 Task: Create a blank project AnchorTech with privacy Public and default view as List and in the team Taskers . Create three sections in the project as To-Do, Doing and Done
Action: Mouse moved to (62, 228)
Screenshot: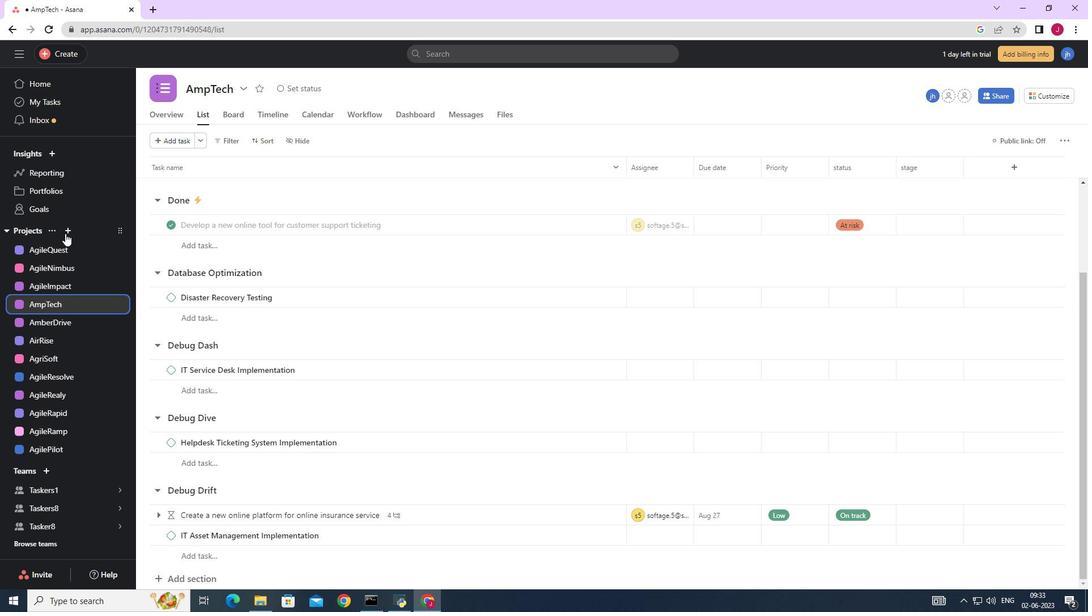 
Action: Mouse pressed left at (62, 228)
Screenshot: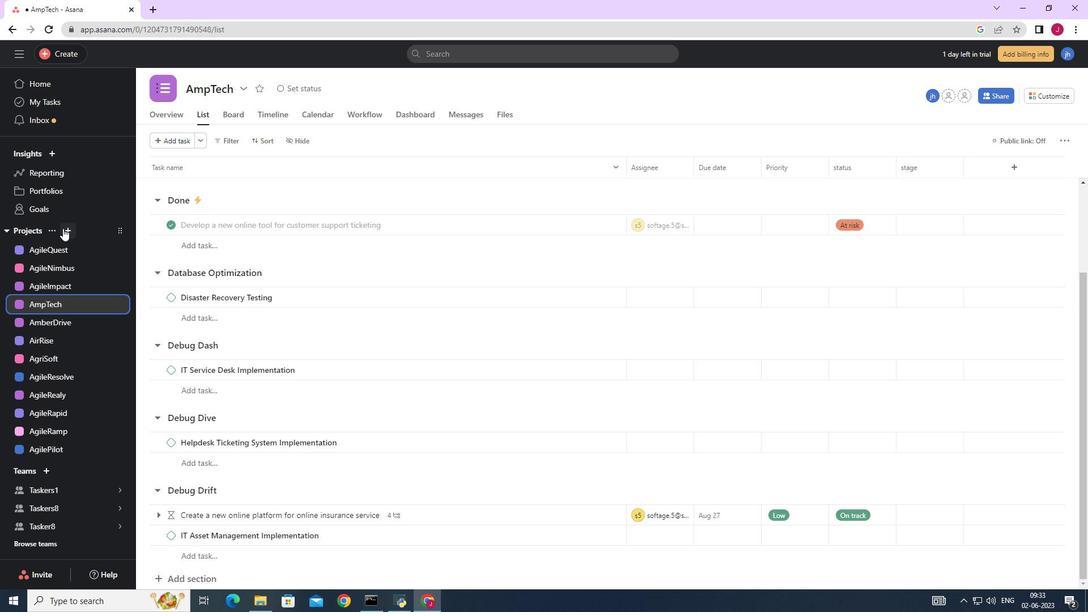 
Action: Mouse moved to (113, 250)
Screenshot: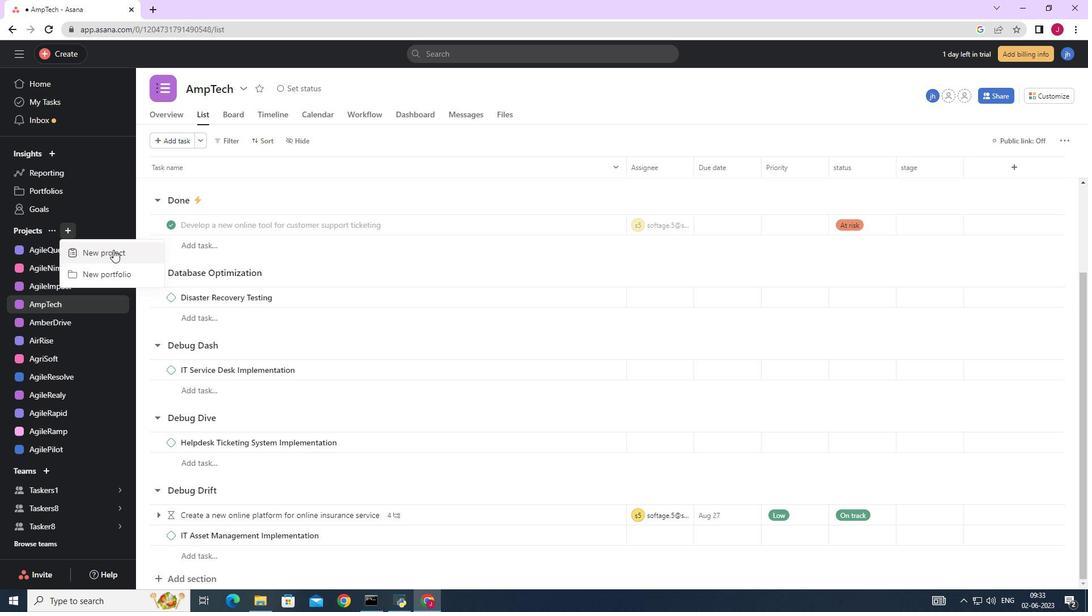 
Action: Mouse pressed left at (113, 250)
Screenshot: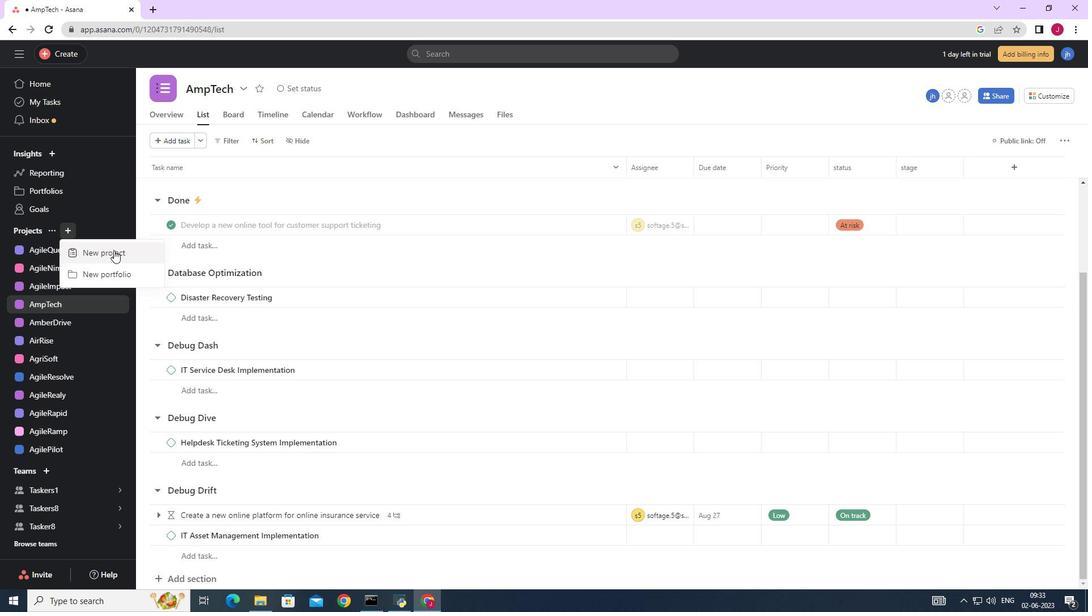 
Action: Mouse moved to (461, 227)
Screenshot: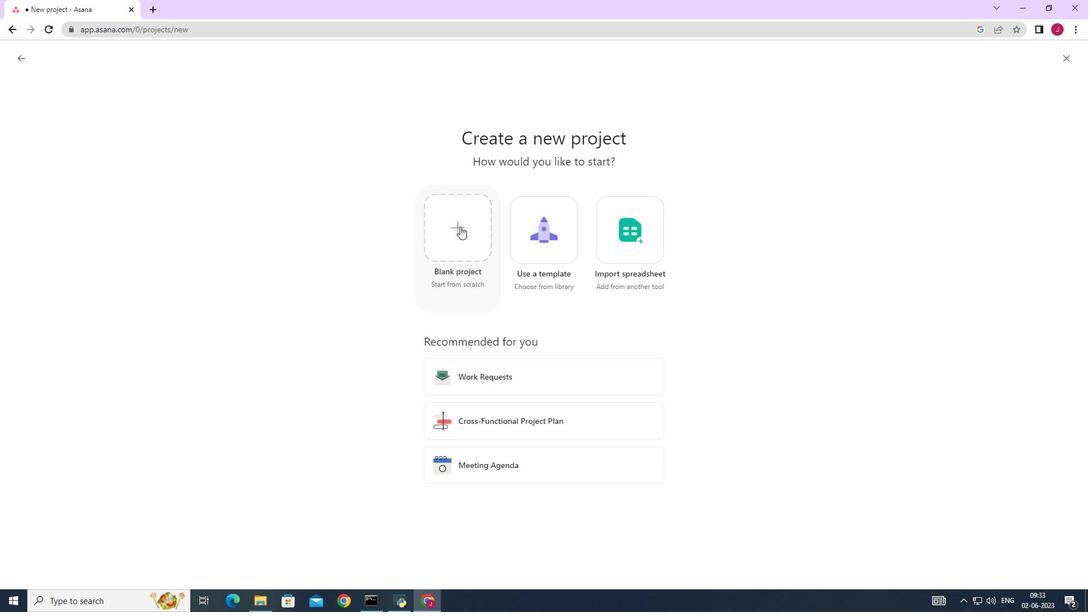 
Action: Mouse pressed left at (461, 227)
Screenshot: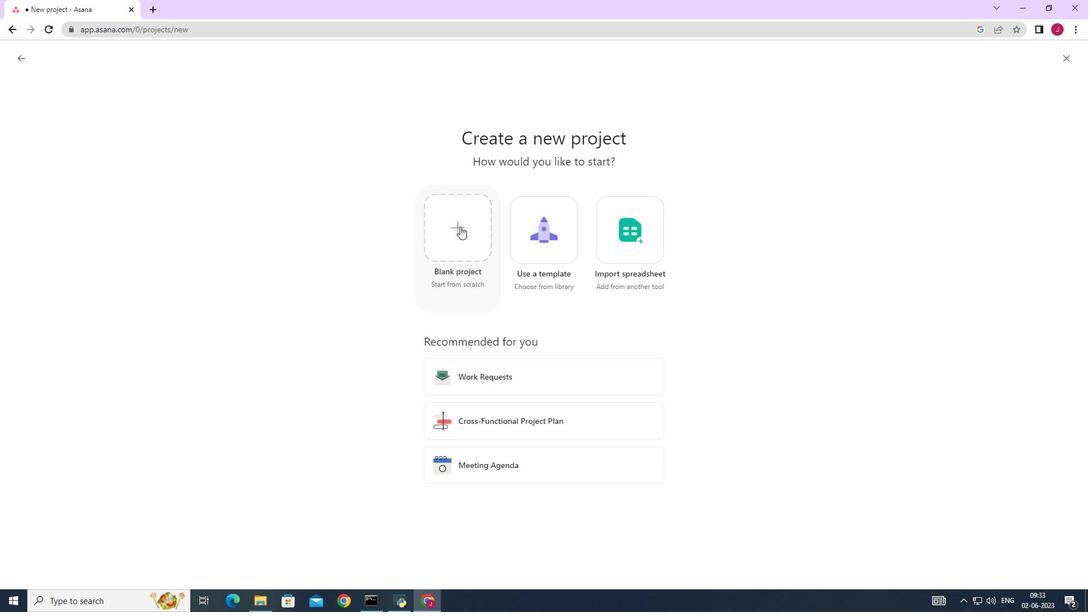 
Action: Key pressed <Key.caps_lock>A<Key.caps_lock>nchor<Key.caps_lock>T<Key.caps_lock>ech
Screenshot: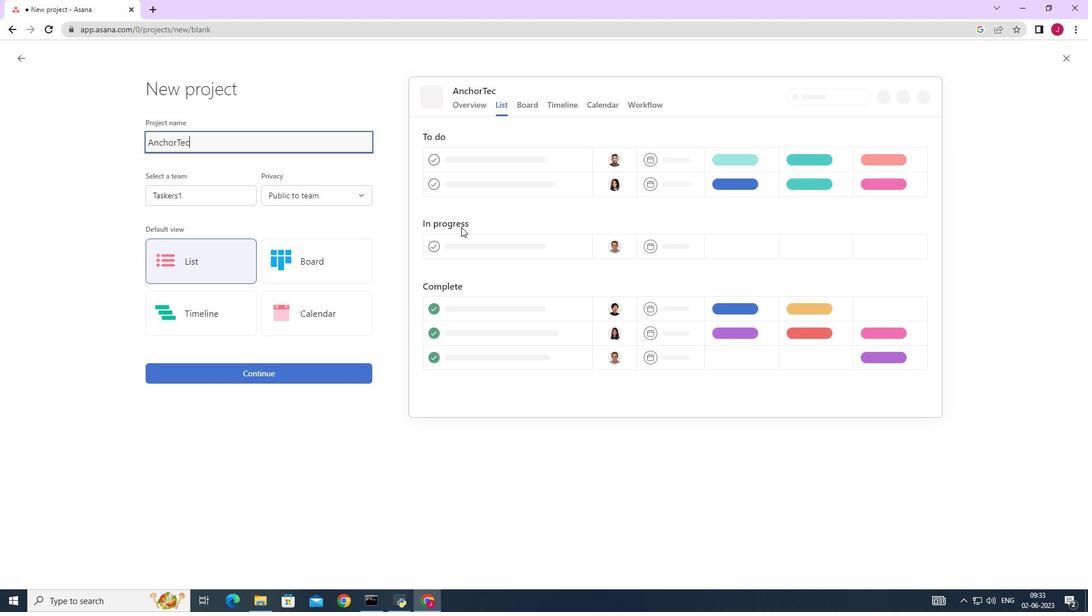 
Action: Mouse moved to (203, 194)
Screenshot: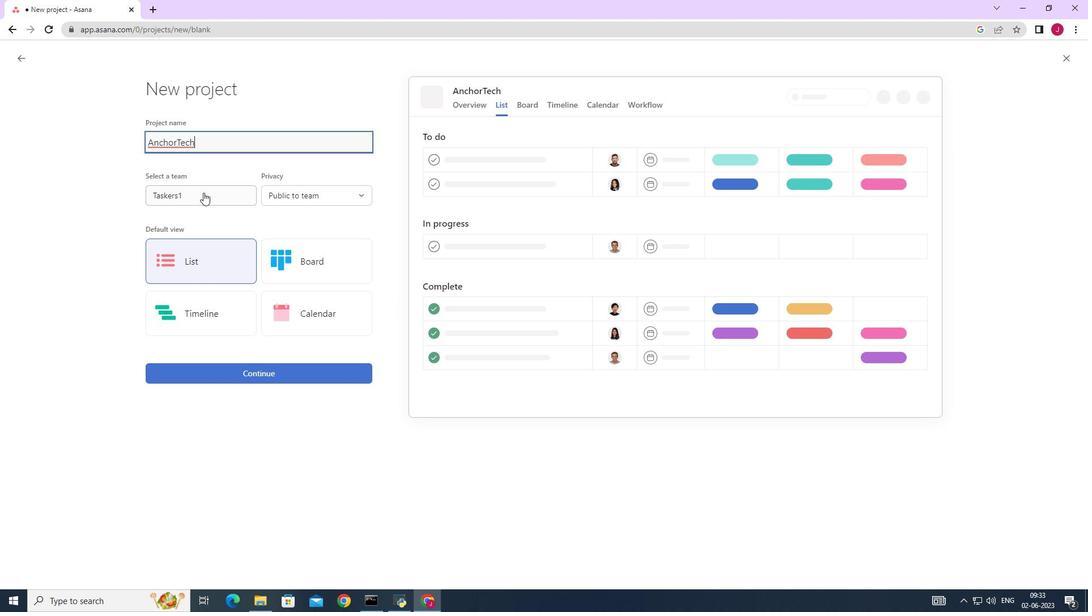 
Action: Mouse pressed left at (203, 194)
Screenshot: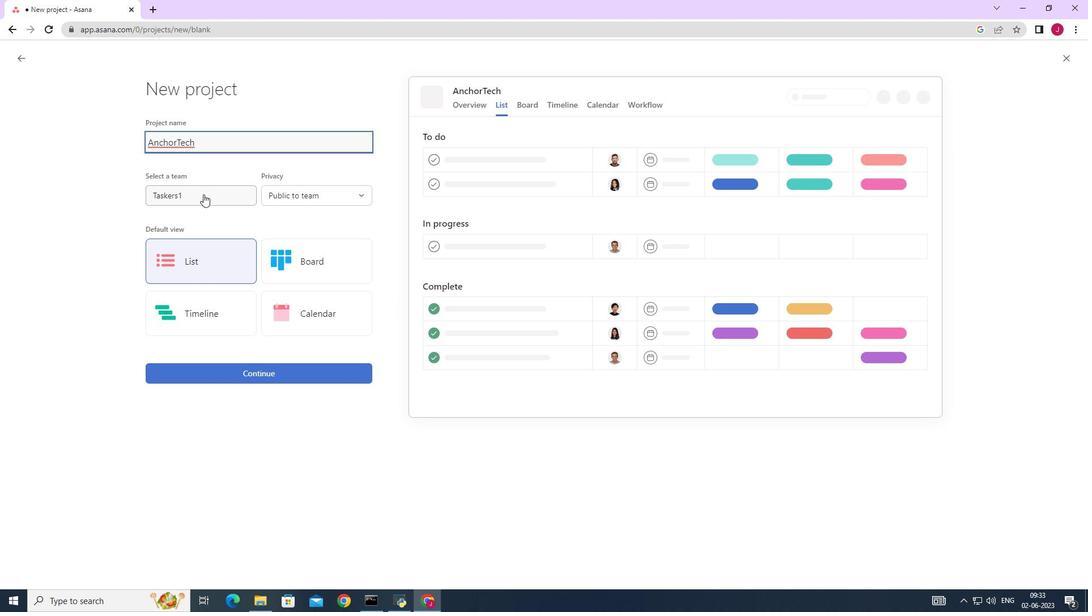 
Action: Mouse pressed left at (203, 194)
Screenshot: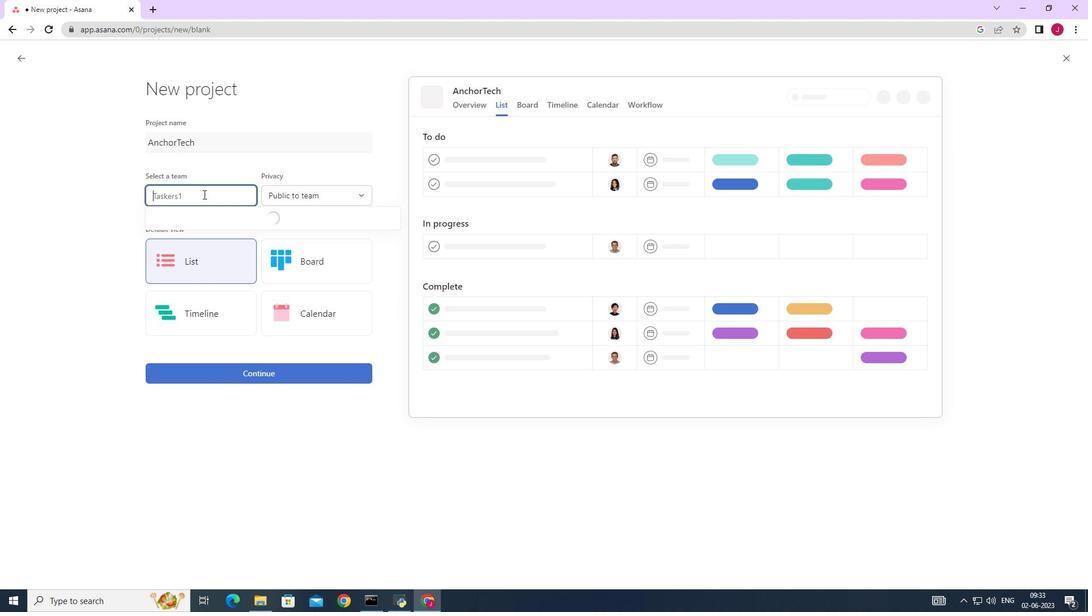 
Action: Mouse moved to (221, 257)
Screenshot: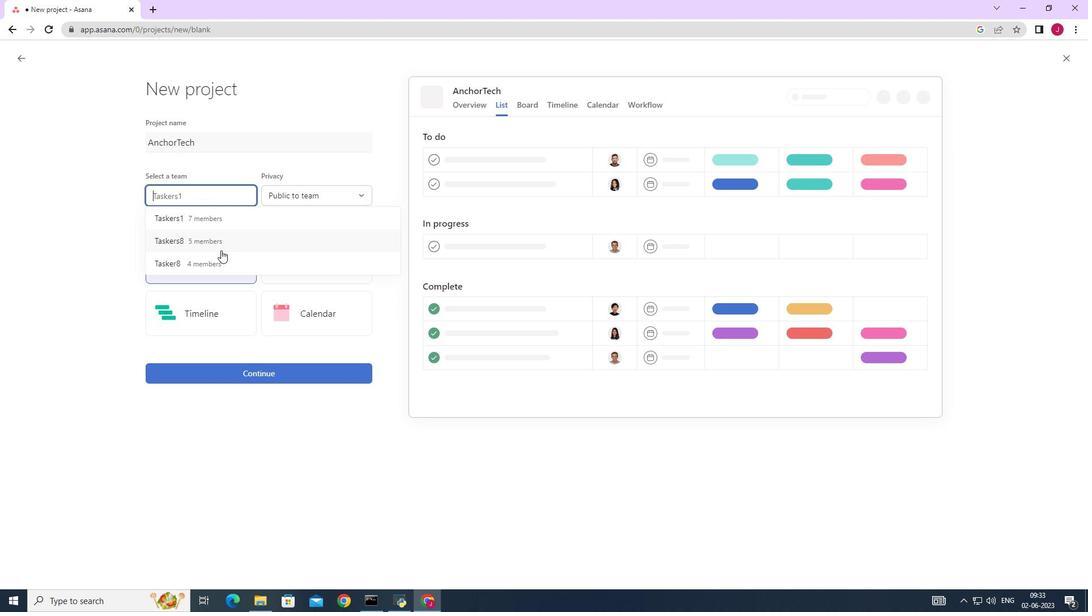 
Action: Mouse scrolled (221, 257) with delta (0, 0)
Screenshot: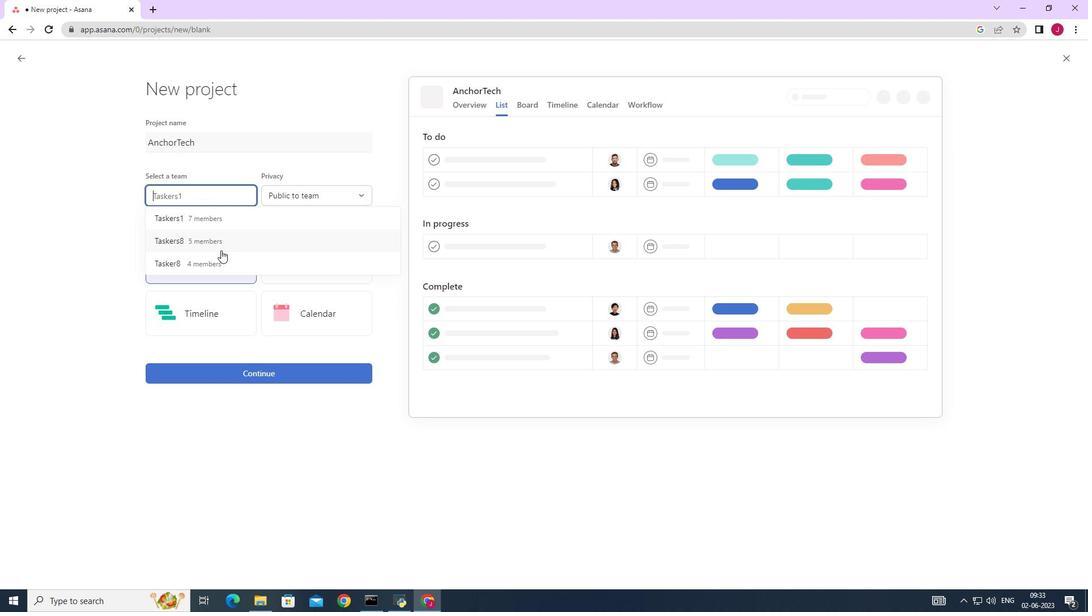 
Action: Mouse moved to (221, 259)
Screenshot: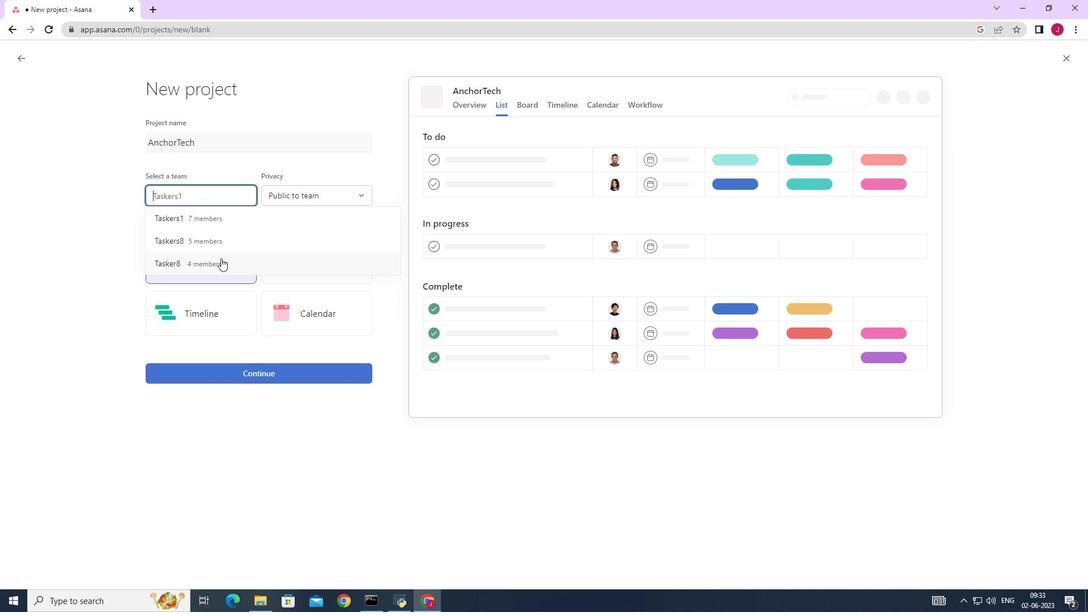 
Action: Mouse scrolled (221, 257) with delta (0, 0)
Screenshot: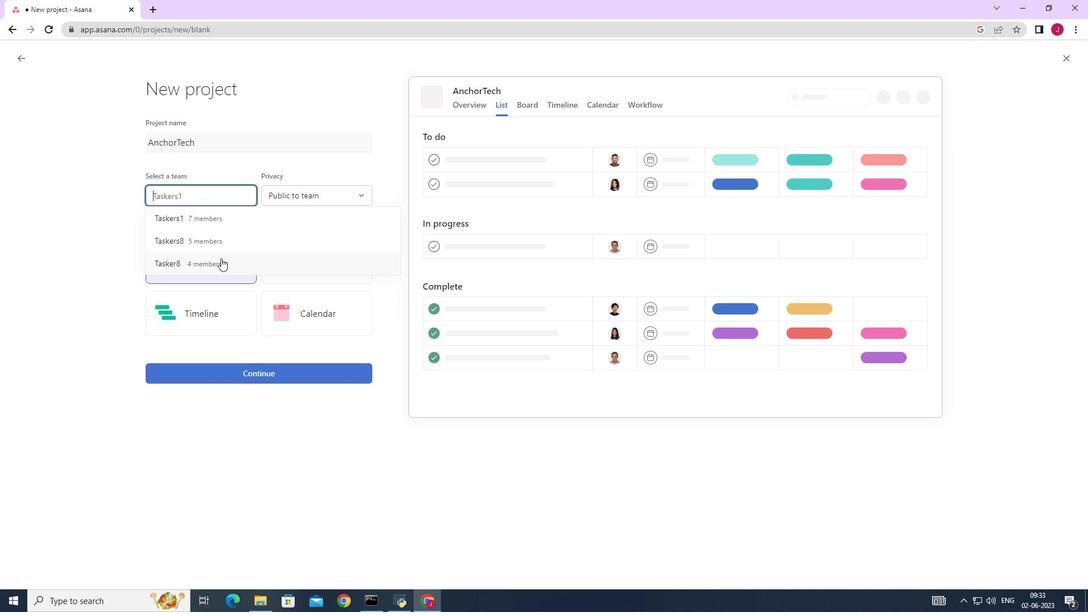 
Action: Mouse moved to (221, 259)
Screenshot: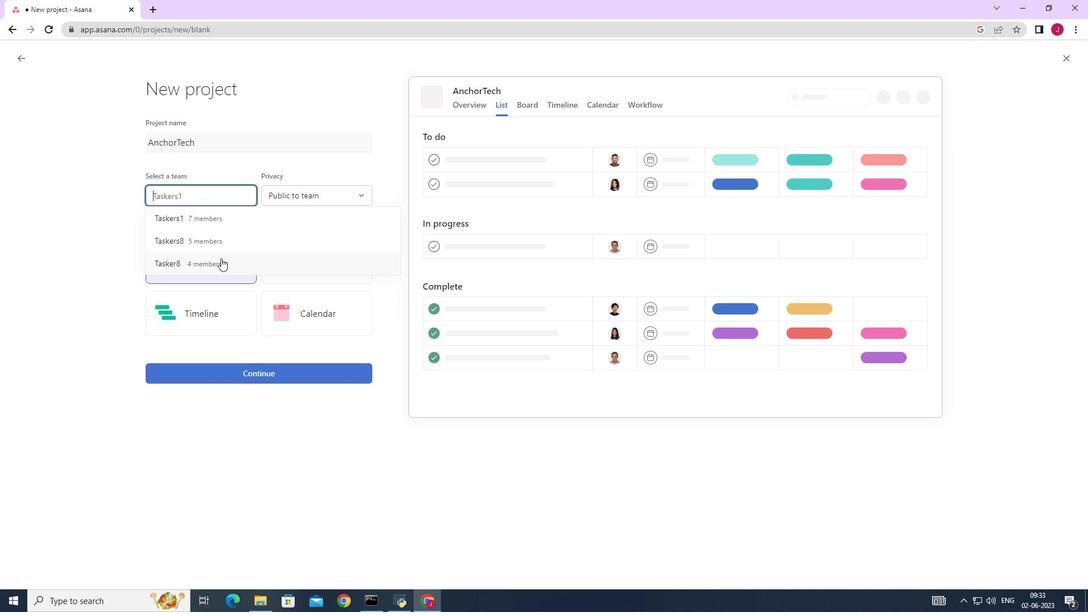 
Action: Mouse scrolled (221, 259) with delta (0, 0)
Screenshot: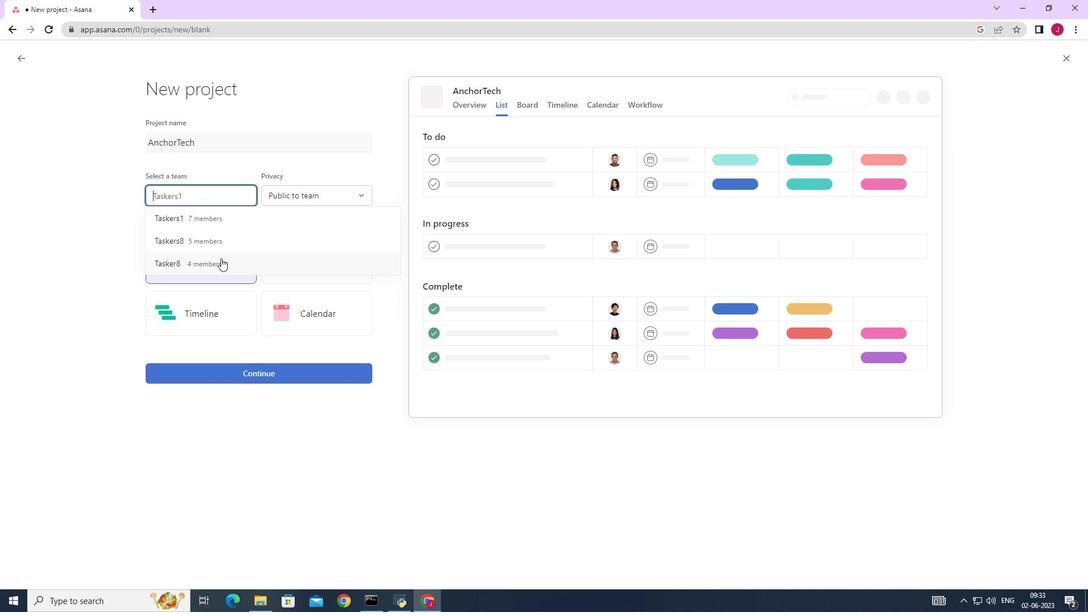 
Action: Mouse moved to (221, 260)
Screenshot: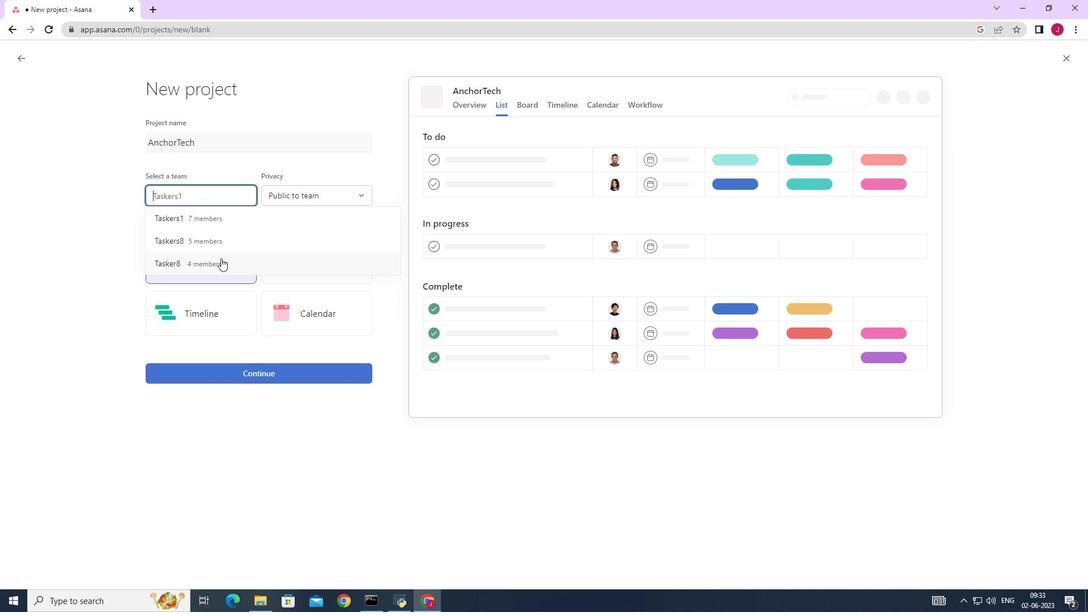 
Action: Mouse scrolled (221, 259) with delta (0, 0)
Screenshot: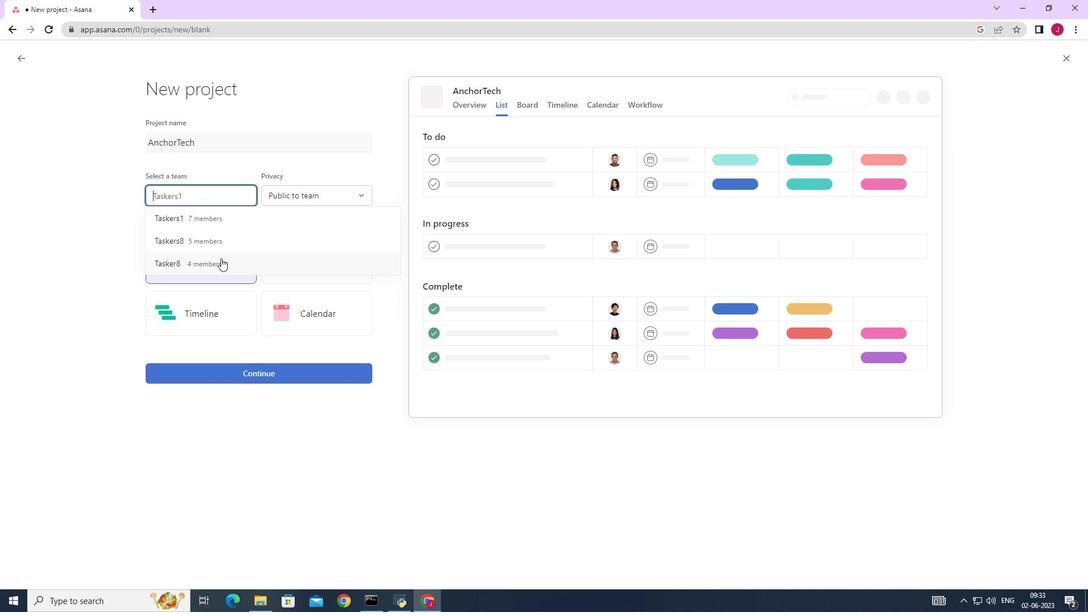 
Action: Mouse moved to (257, 375)
Screenshot: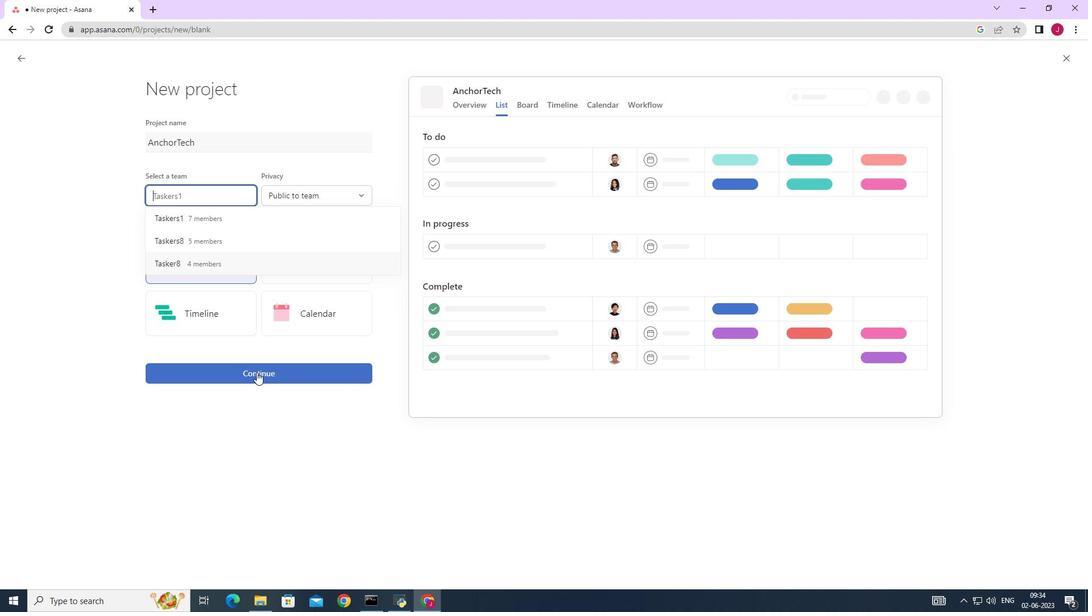 
Action: Mouse pressed left at (257, 375)
Screenshot: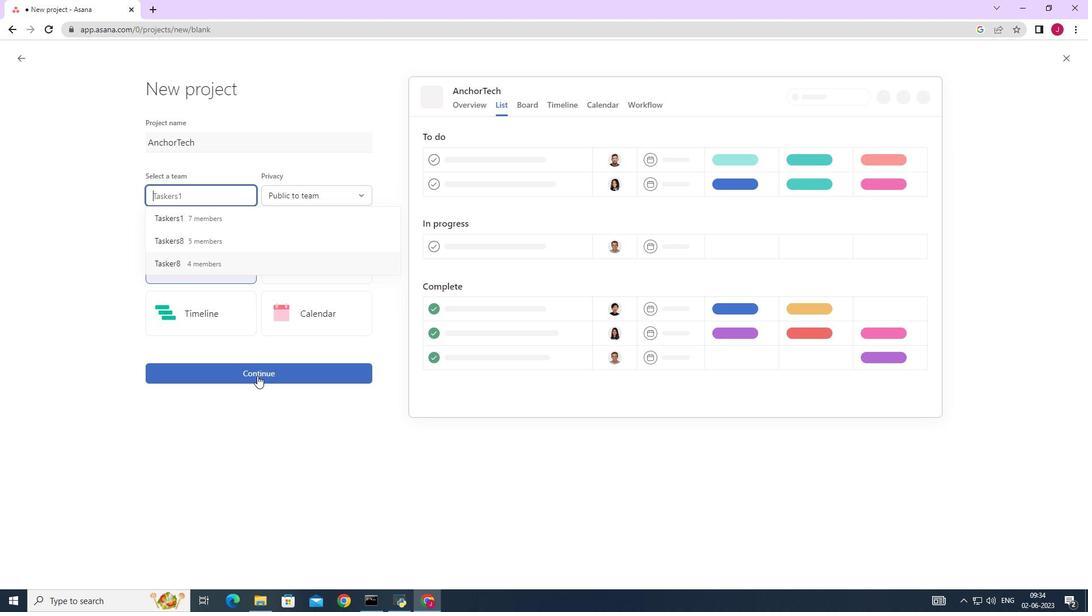 
Action: Mouse moved to (286, 305)
Screenshot: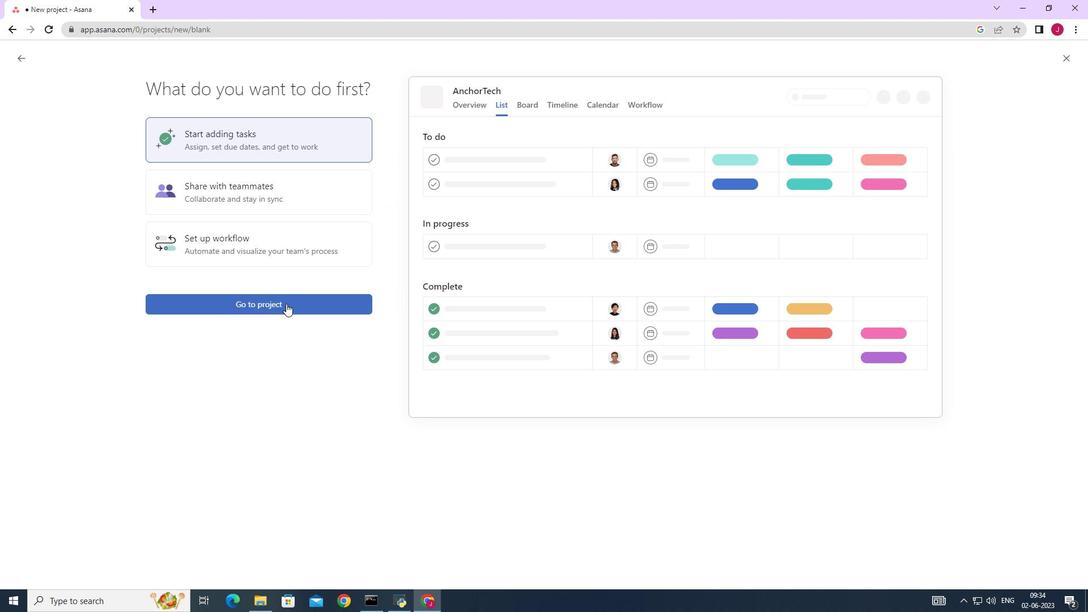
Action: Mouse pressed left at (286, 305)
Screenshot: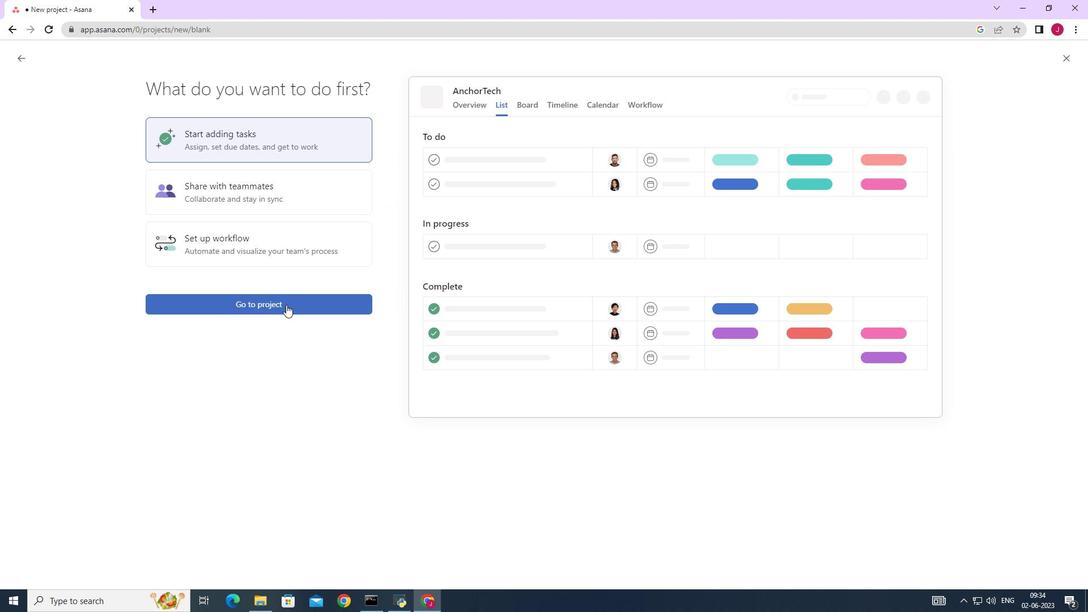 
Action: Mouse moved to (128, 246)
Screenshot: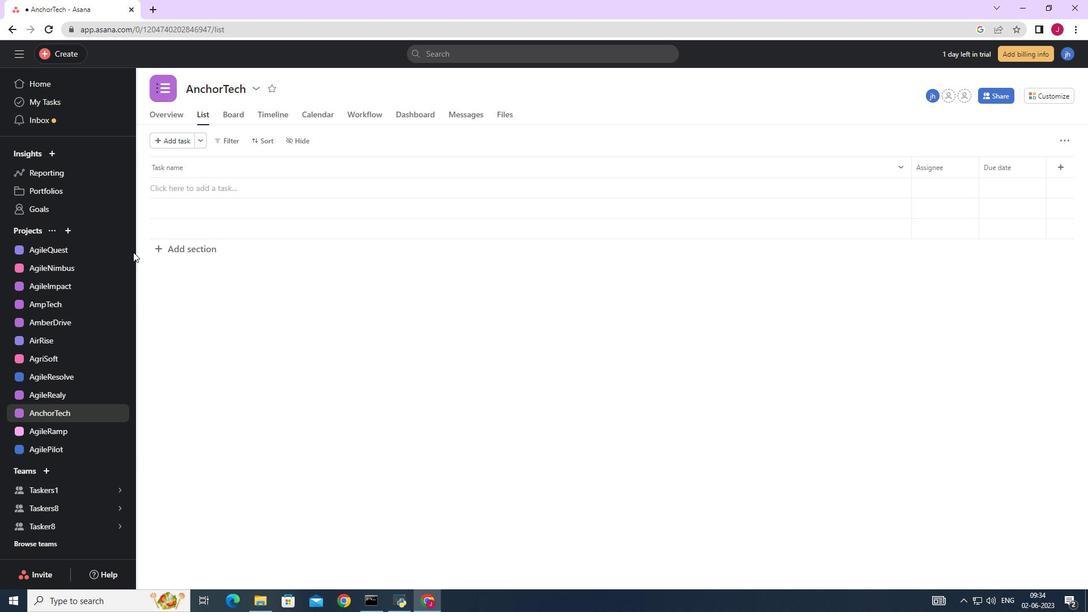 
Action: Mouse scrolled (128, 245) with delta (0, 0)
Screenshot: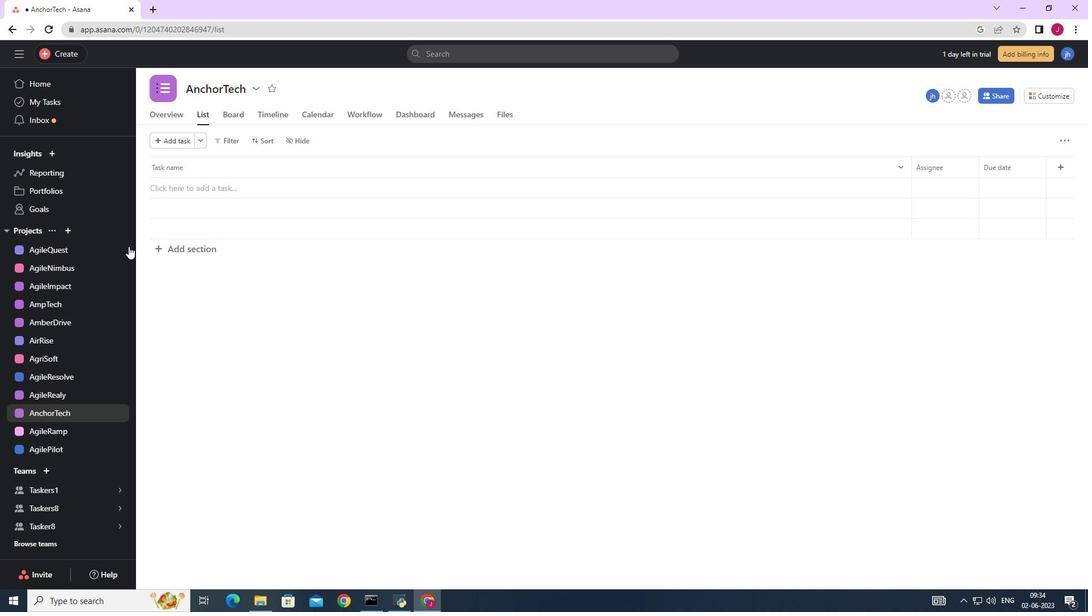 
Action: Mouse scrolled (128, 245) with delta (0, 0)
Screenshot: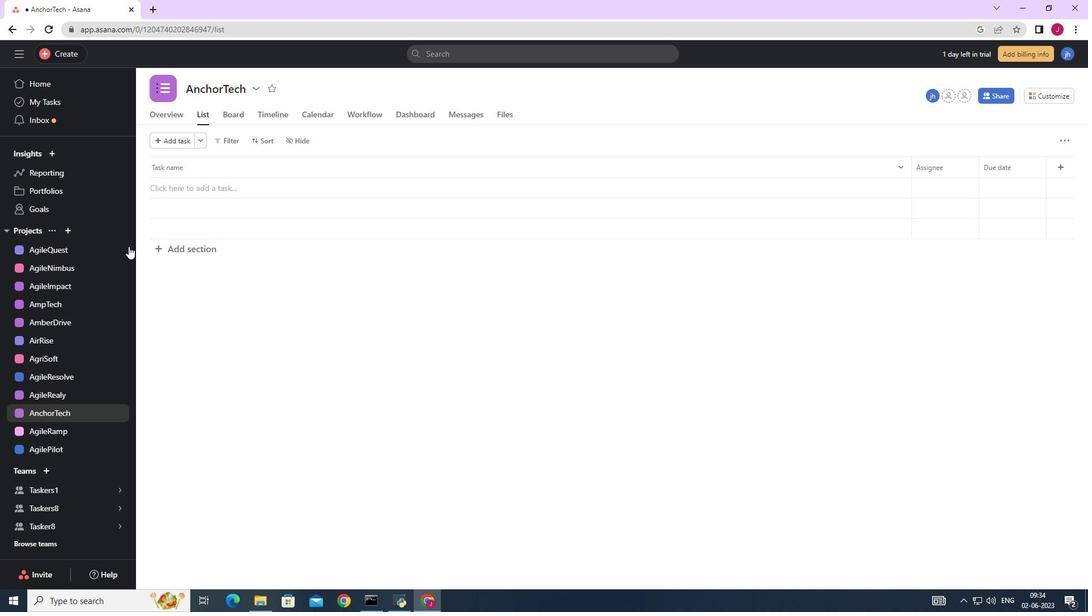 
Action: Mouse scrolled (128, 245) with delta (0, 0)
Screenshot: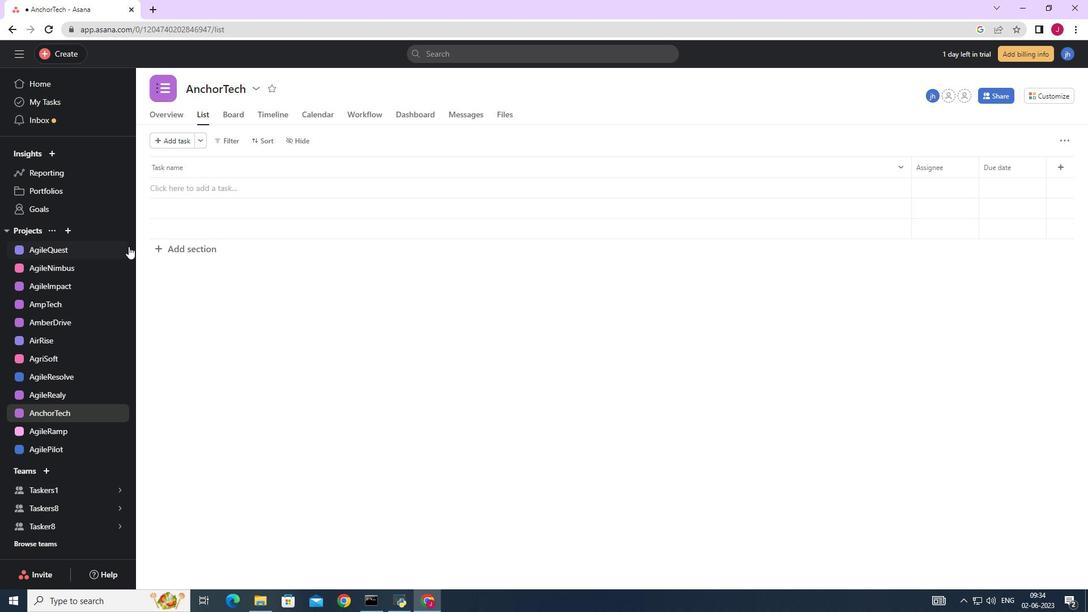 
Action: Mouse scrolled (128, 245) with delta (0, 0)
Screenshot: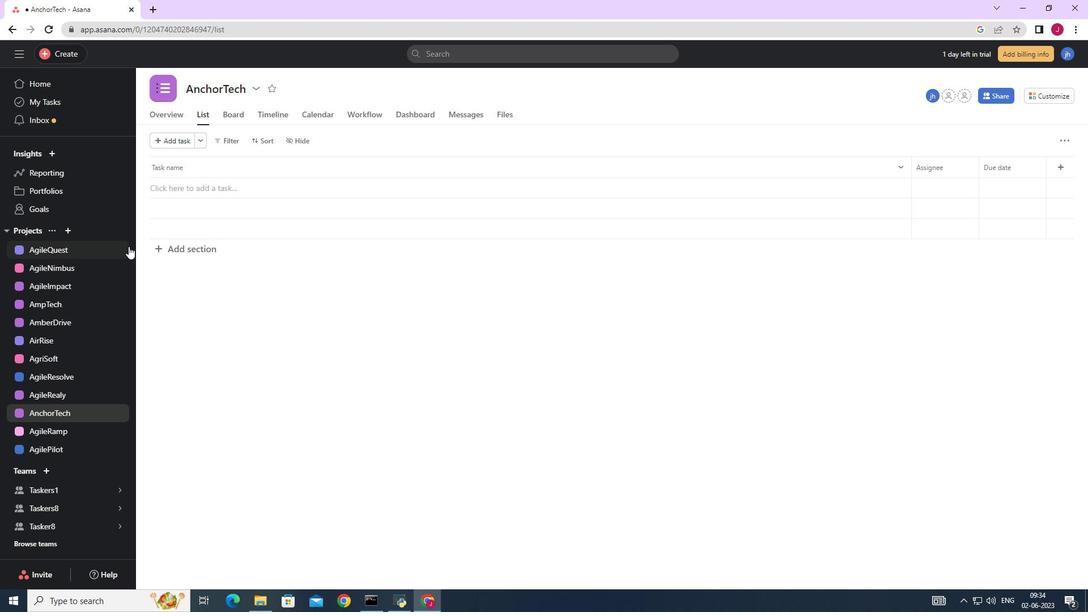 
Action: Mouse moved to (209, 250)
Screenshot: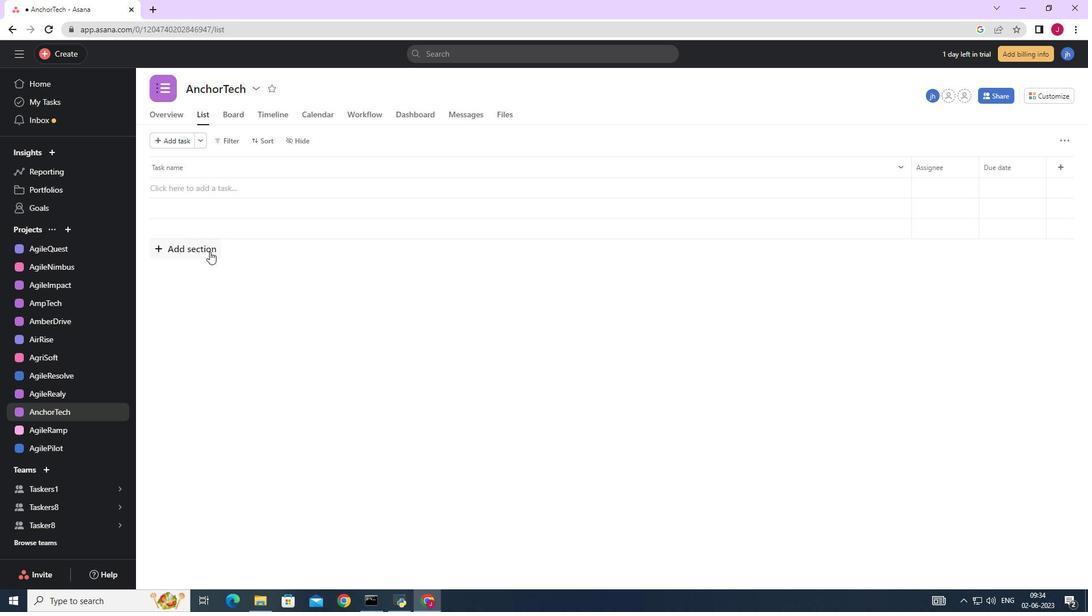 
Action: Mouse pressed left at (209, 250)
Screenshot: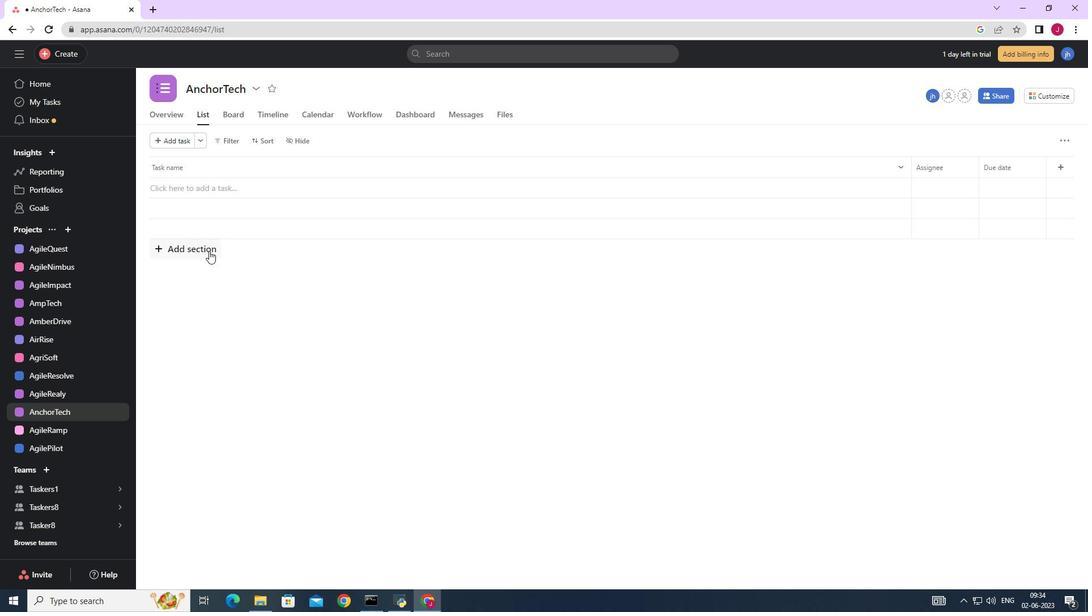 
Action: Mouse moved to (236, 187)
Screenshot: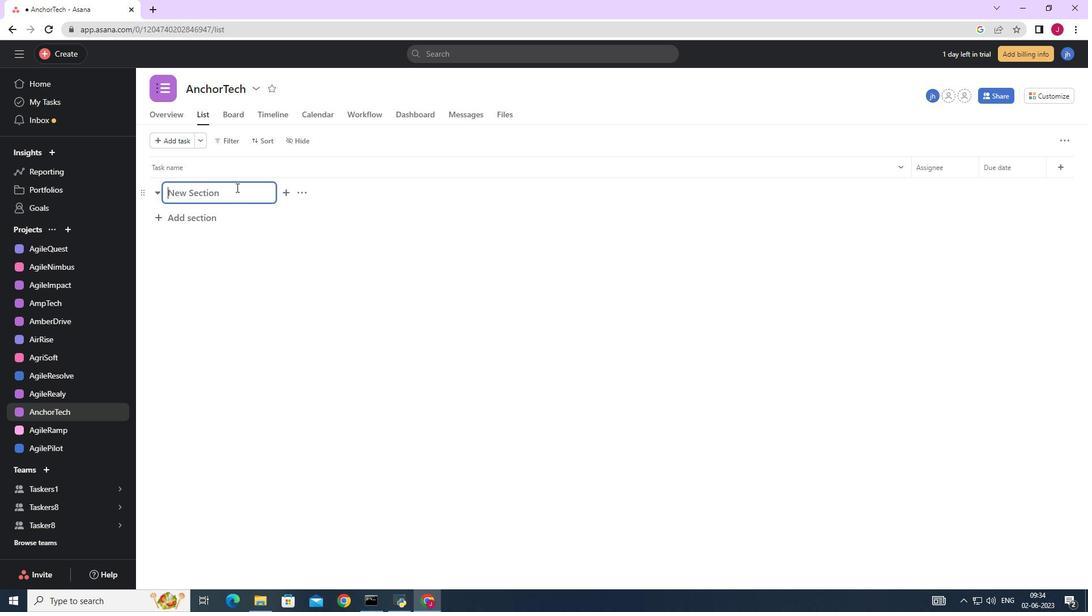 
Action: Mouse pressed left at (236, 187)
Screenshot: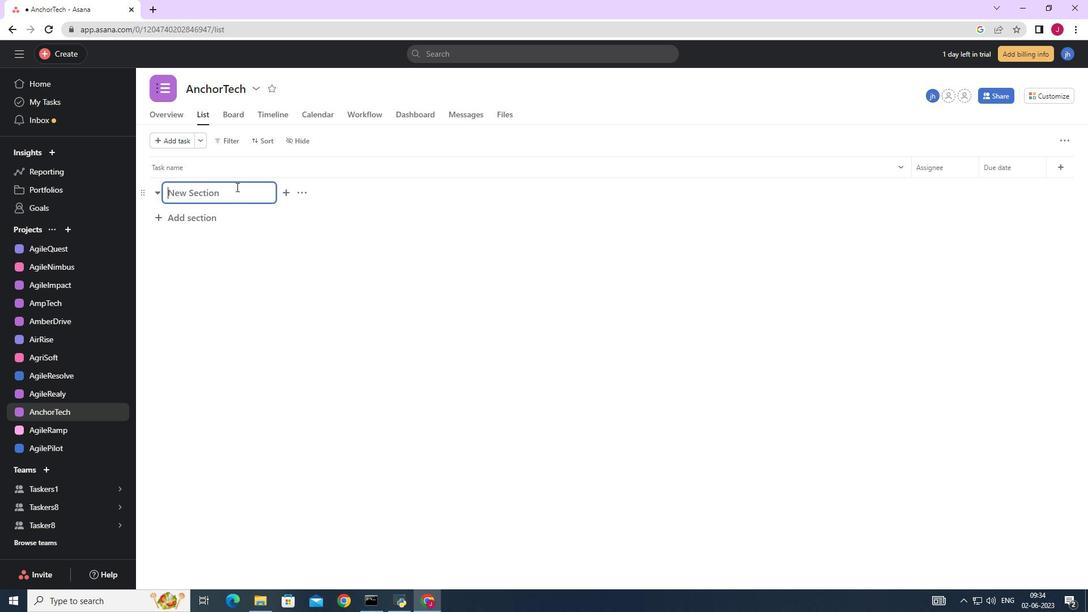 
Action: Key pressed <Key.caps_lock>D<Key.caps_lock>o<Key.backspace><Key.backspace><Key.caps_lock>R=<Key.backspace><Key.backspace>T<Key.caps_lock>o-<Key.space><Key.caps_lock>D<Key.caps_lock>o
Screenshot: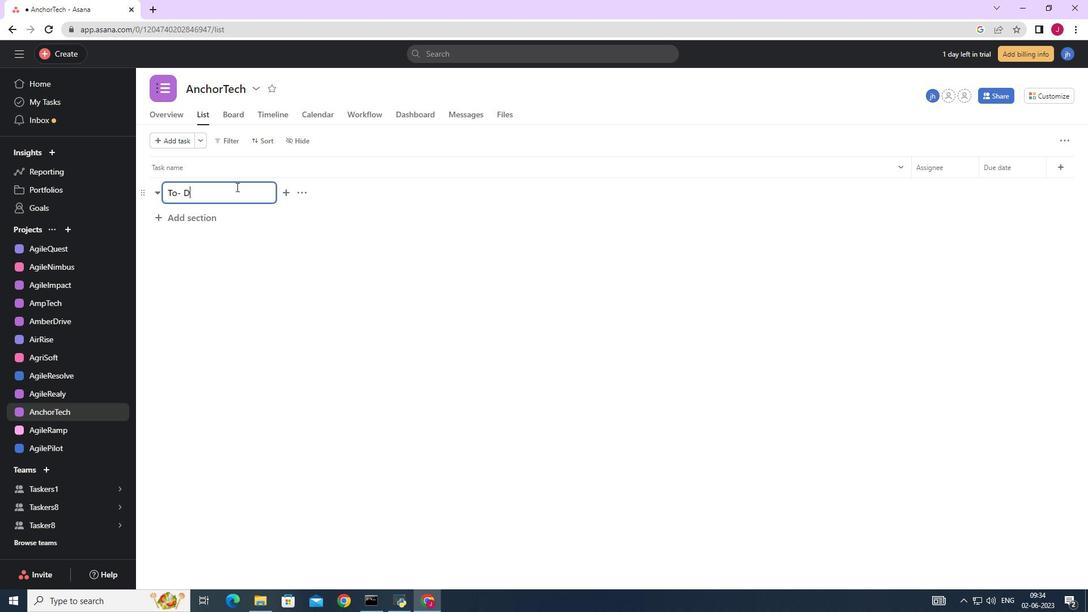
Action: Mouse moved to (191, 217)
Screenshot: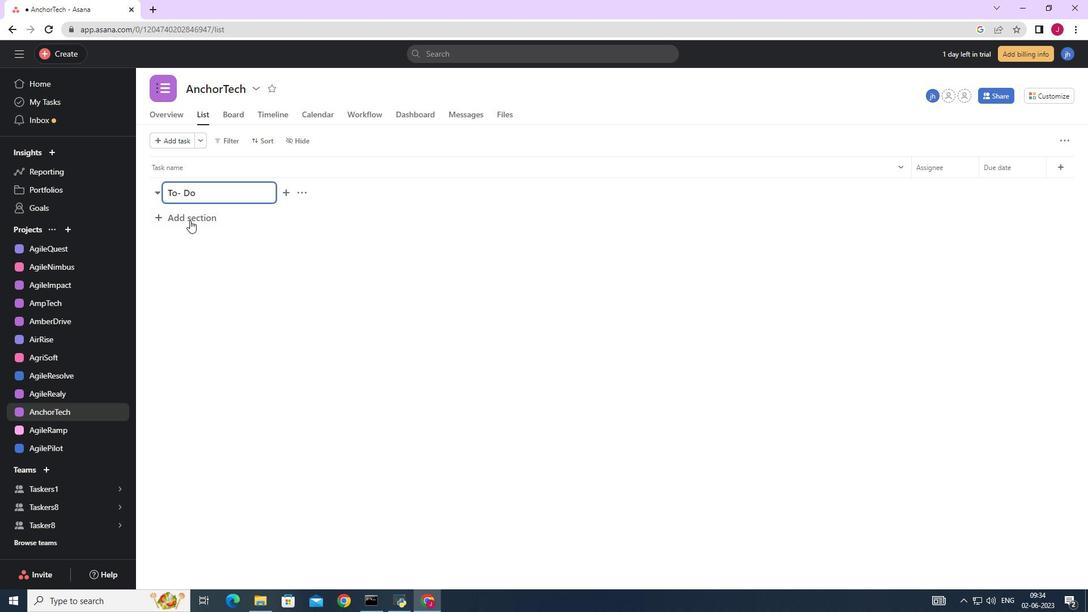 
Action: Mouse pressed left at (191, 217)
Screenshot: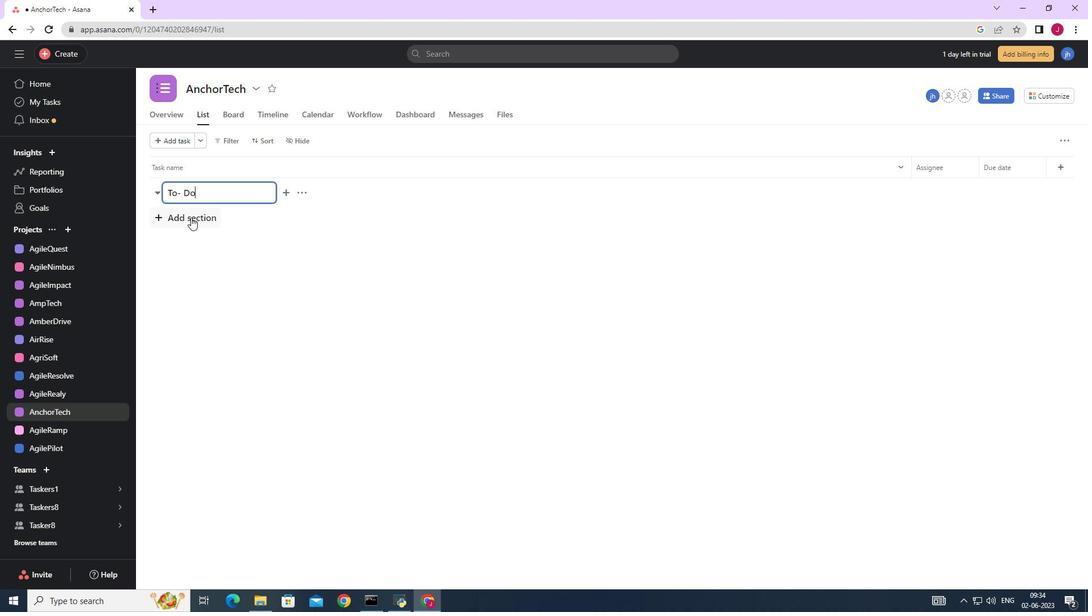 
Action: Key pressed <Key.caps_lock>D<Key.caps_lock>oing
Screenshot: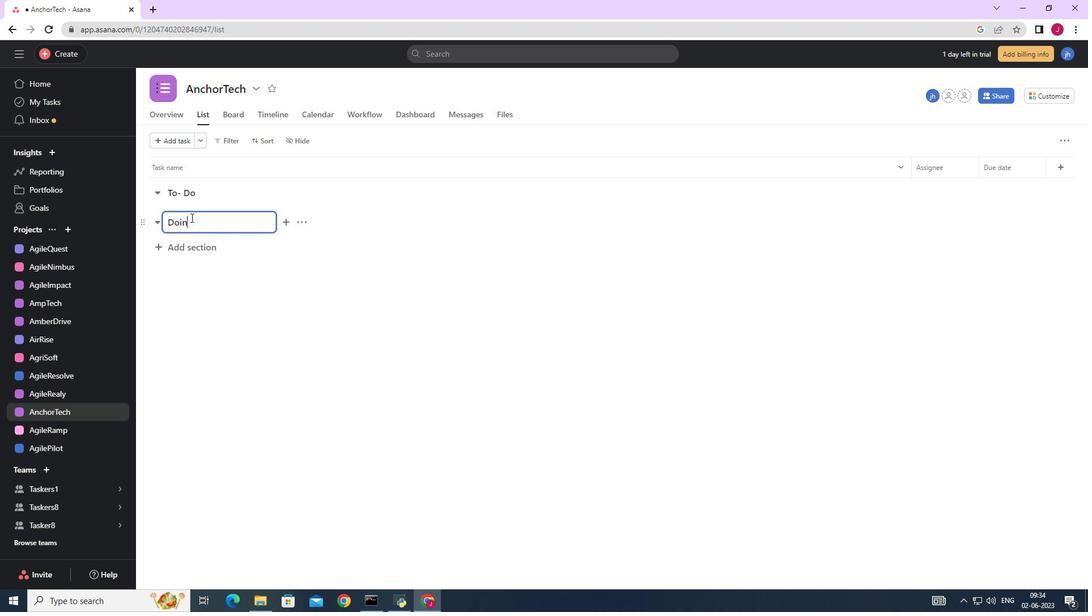
Action: Mouse moved to (176, 245)
Screenshot: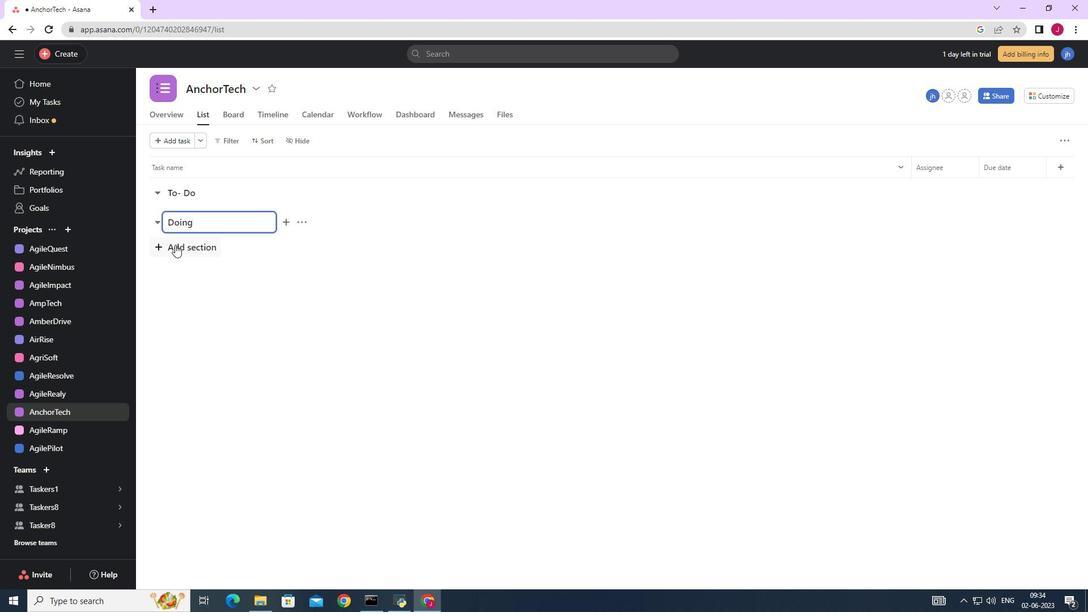 
Action: Mouse pressed left at (176, 245)
Screenshot: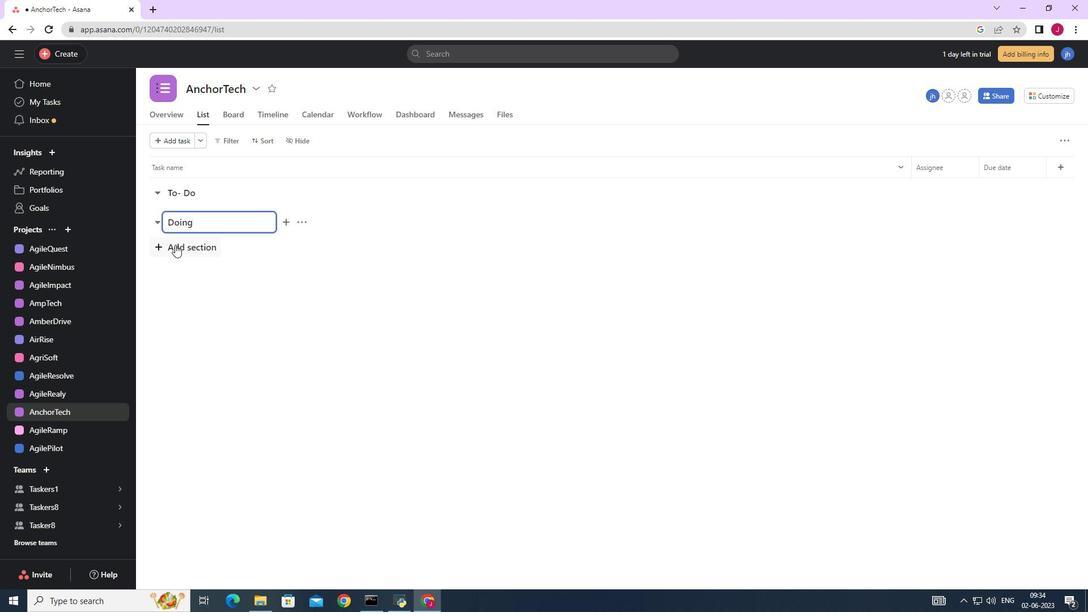 
Action: Mouse moved to (176, 245)
Screenshot: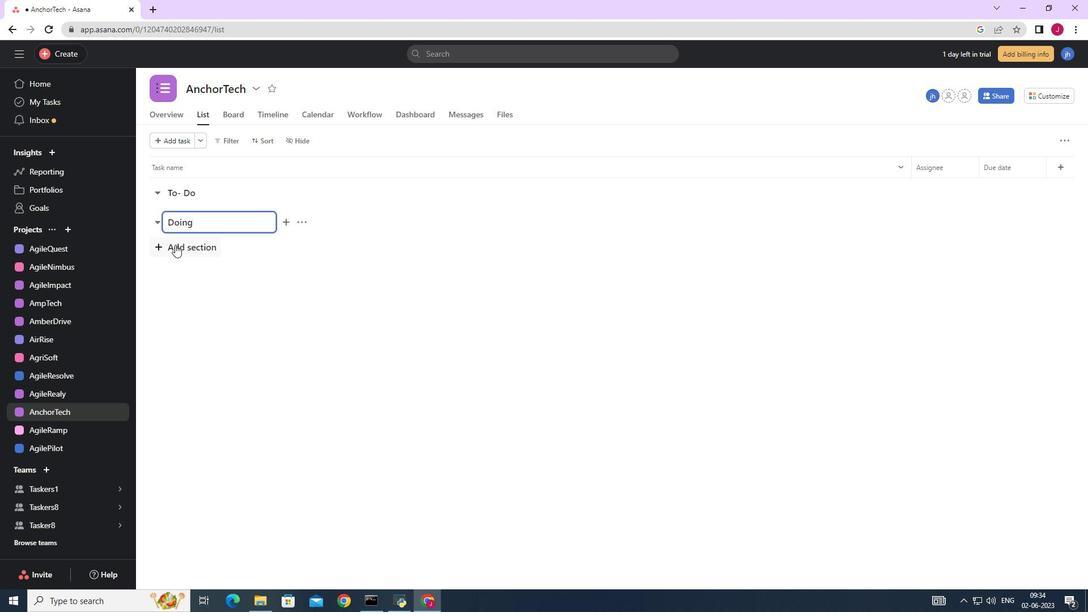 
Action: Key pressed <Key.caps_lock>D<Key.caps_lock>one<Key.enter>
Screenshot: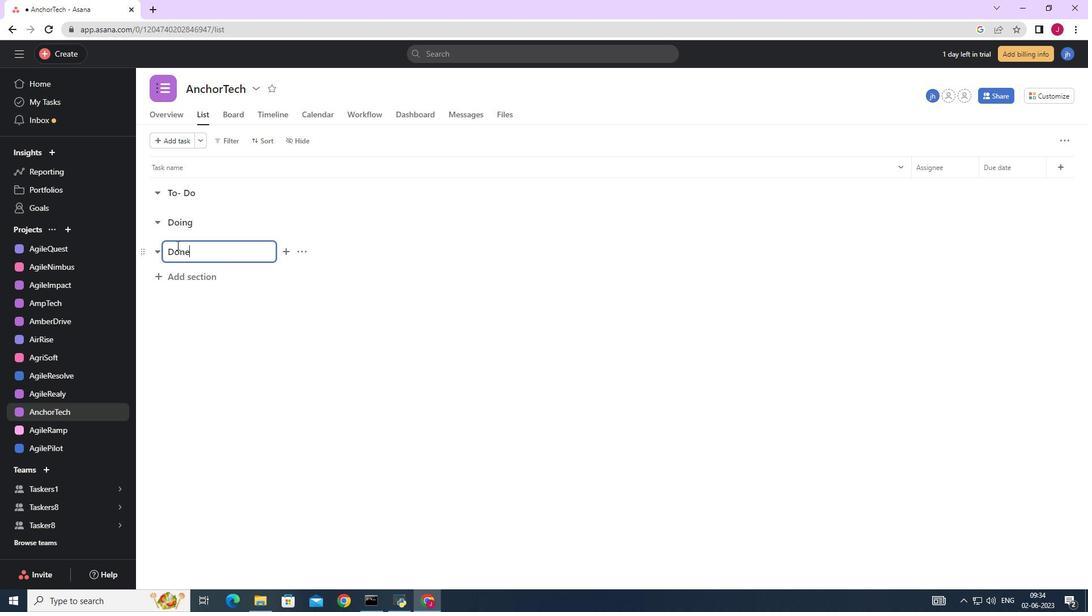 
Action: Mouse moved to (402, 319)
Screenshot: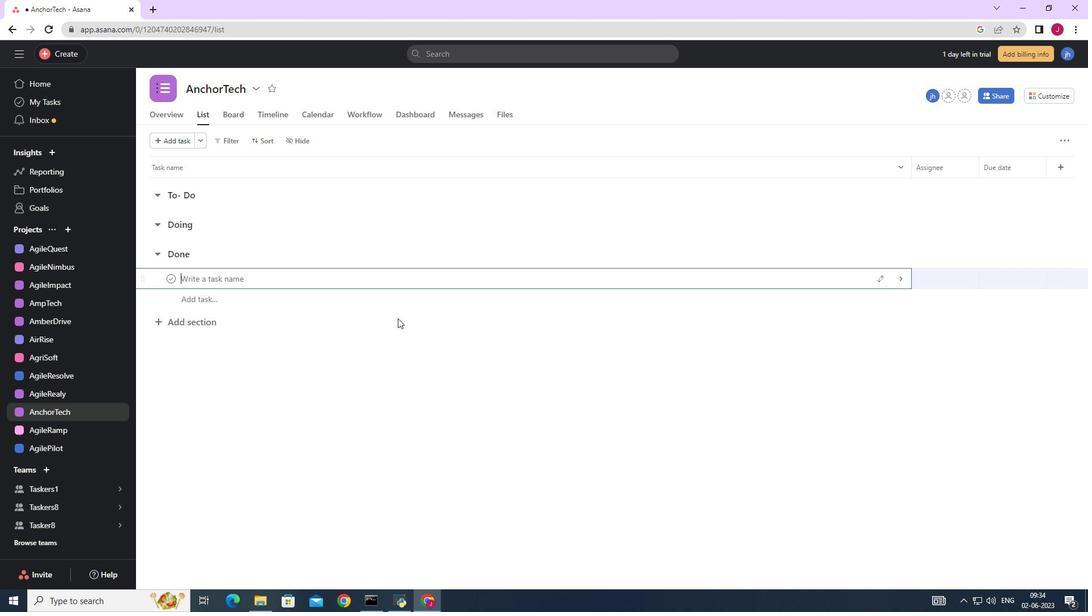 
